 Task: Filter services by location "India".
Action: Mouse moved to (410, 98)
Screenshot: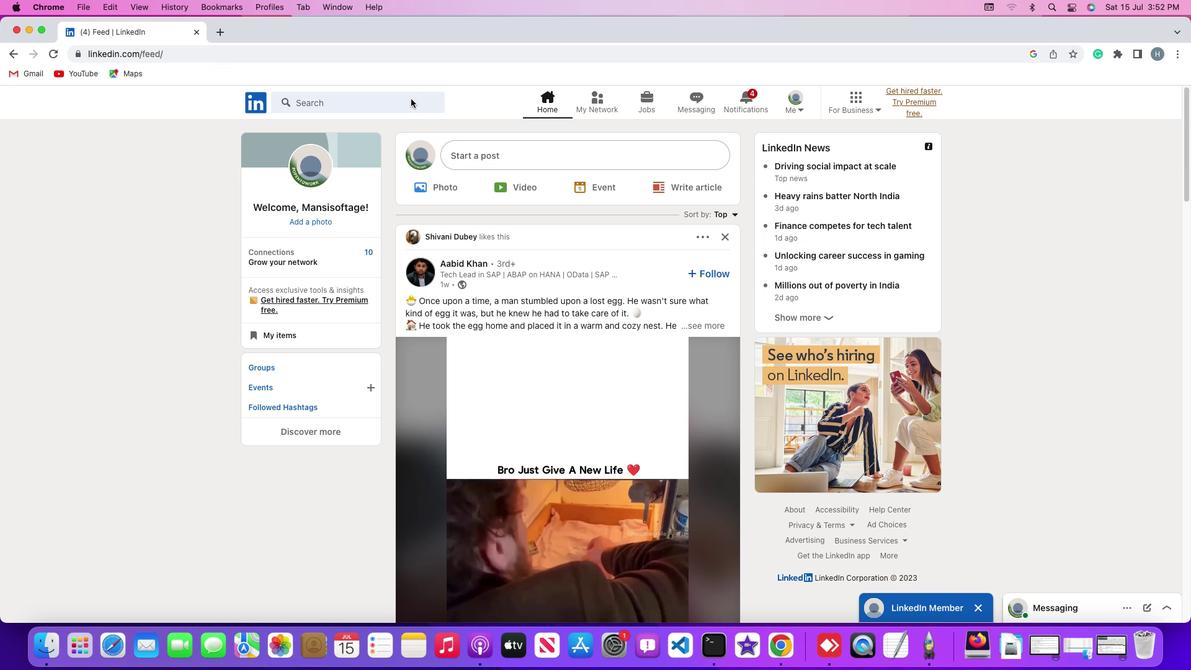 
Action: Mouse pressed left at (410, 98)
Screenshot: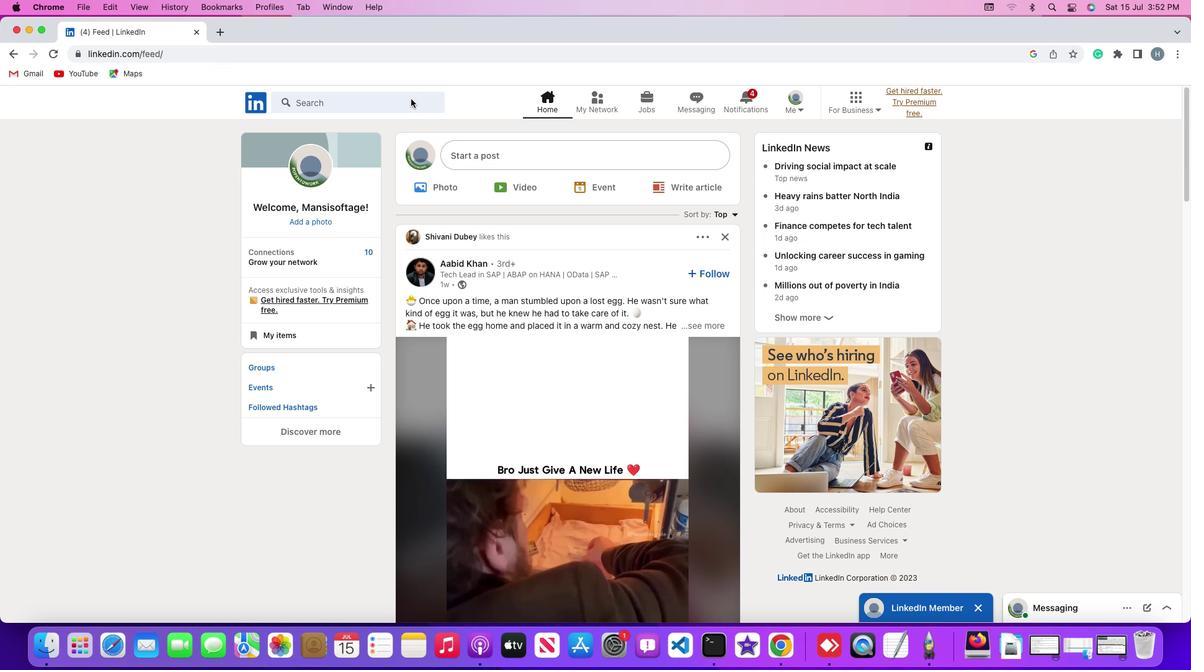 
Action: Mouse pressed left at (410, 98)
Screenshot: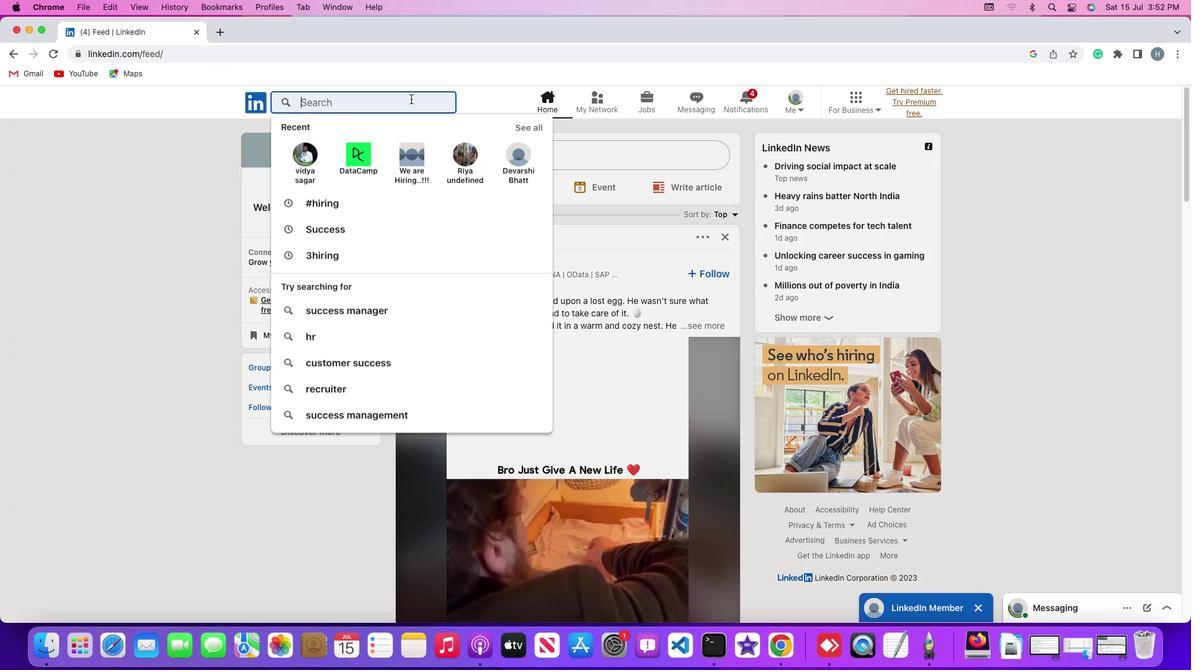 
Action: Mouse moved to (410, 98)
Screenshot: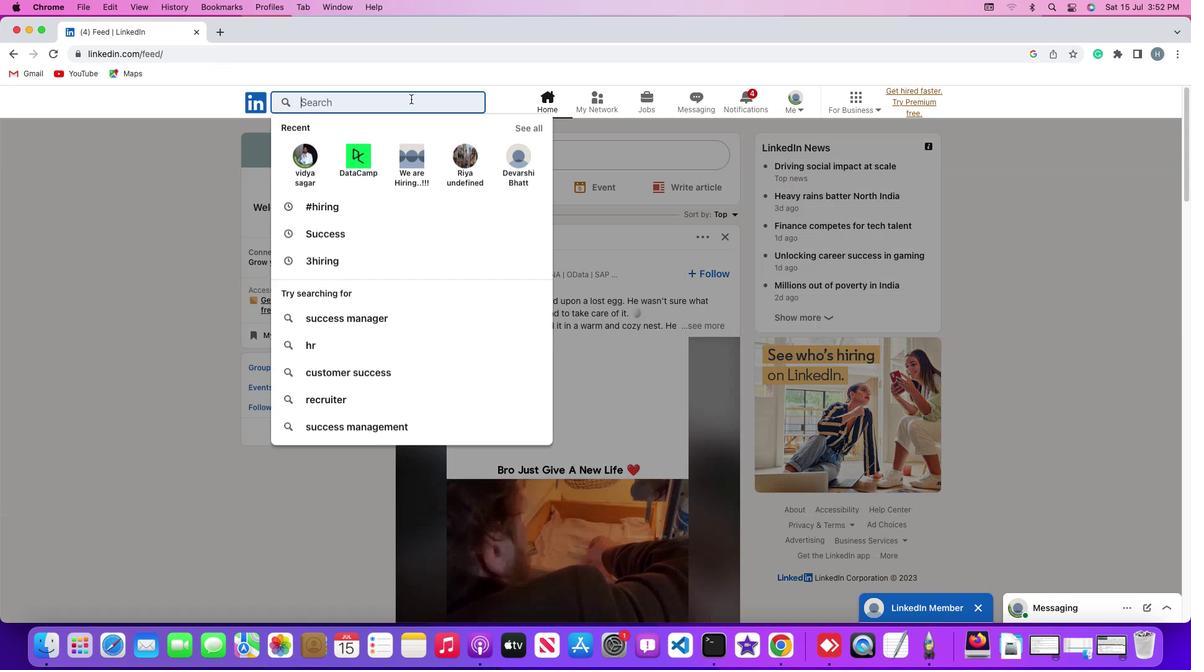
Action: Key pressed Key.shift'#''h''i''r''i''n''g'Key.enter
Screenshot: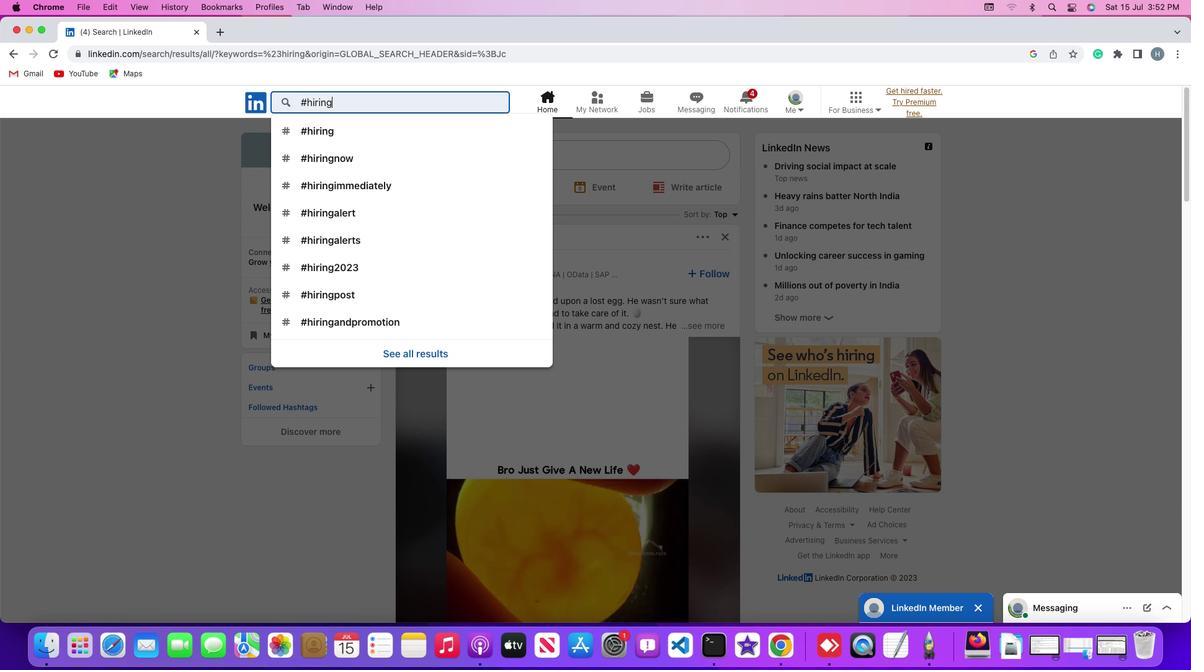 
Action: Mouse moved to (769, 132)
Screenshot: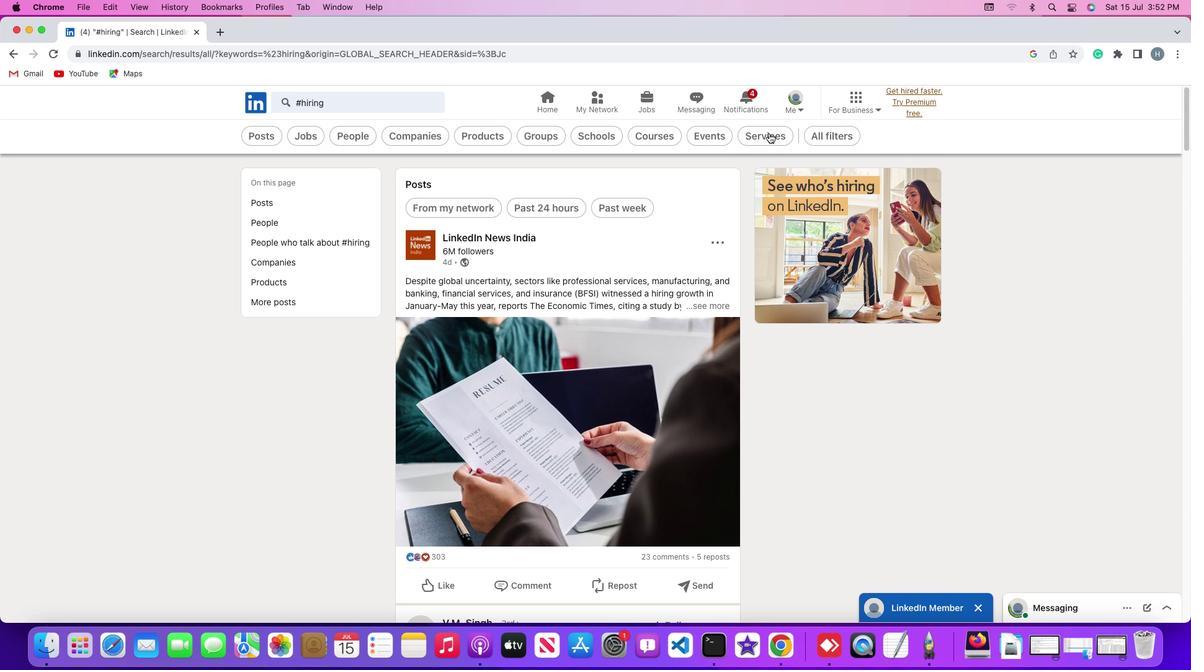 
Action: Mouse pressed left at (769, 132)
Screenshot: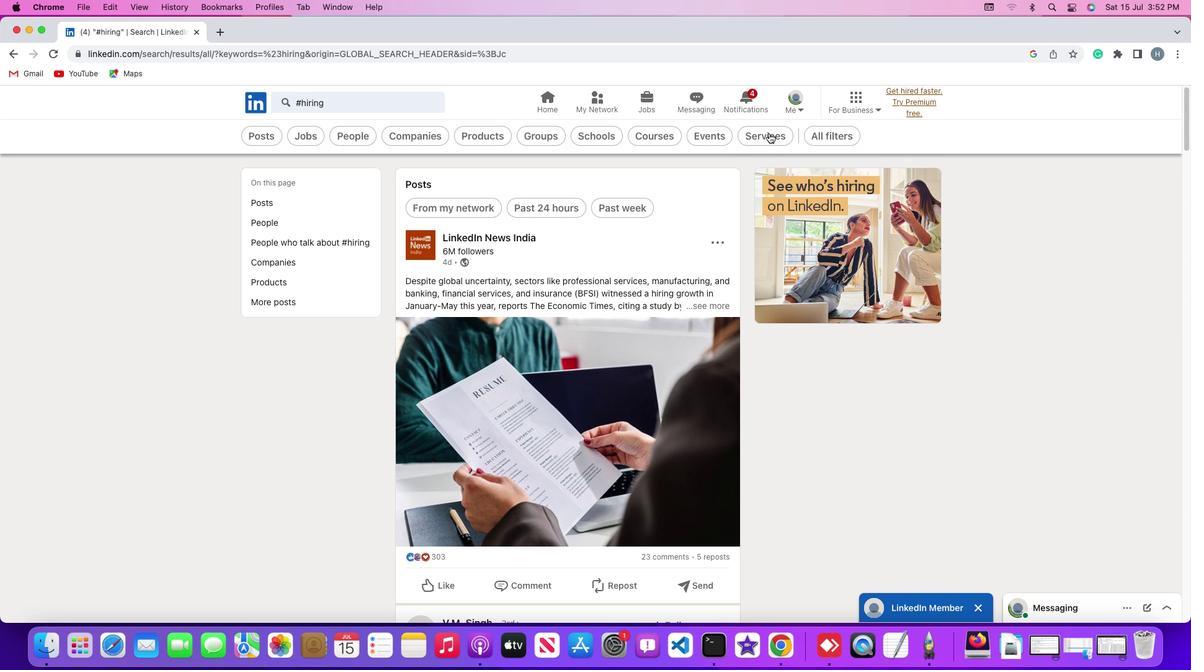 
Action: Mouse moved to (498, 136)
Screenshot: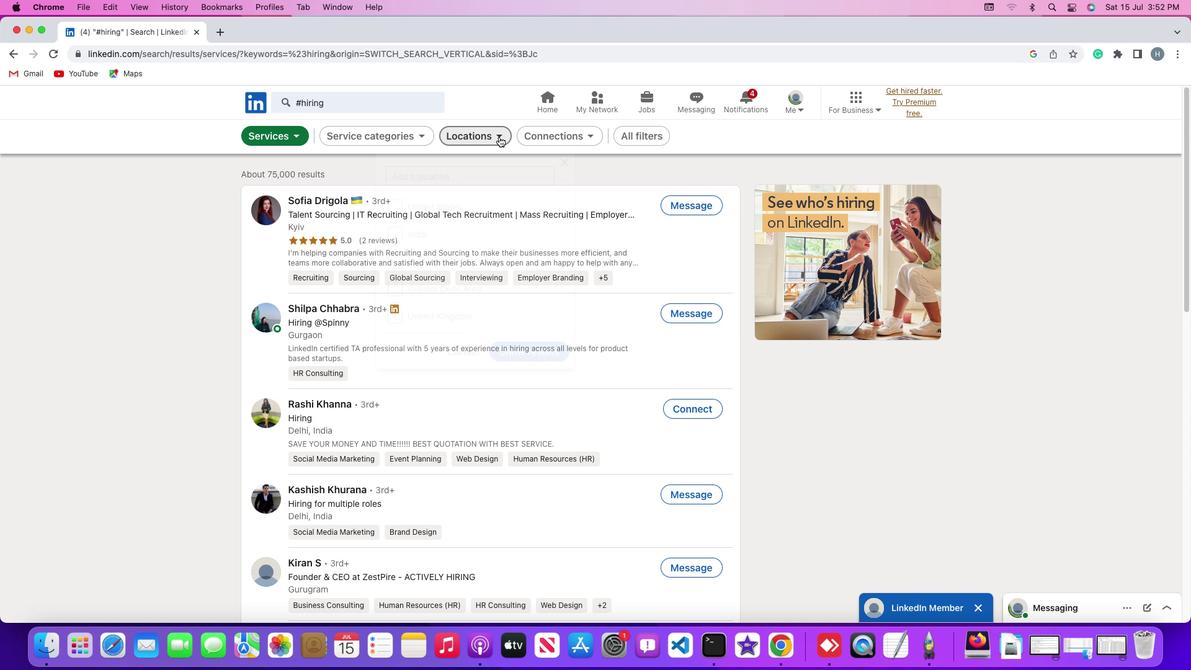 
Action: Mouse pressed left at (498, 136)
Screenshot: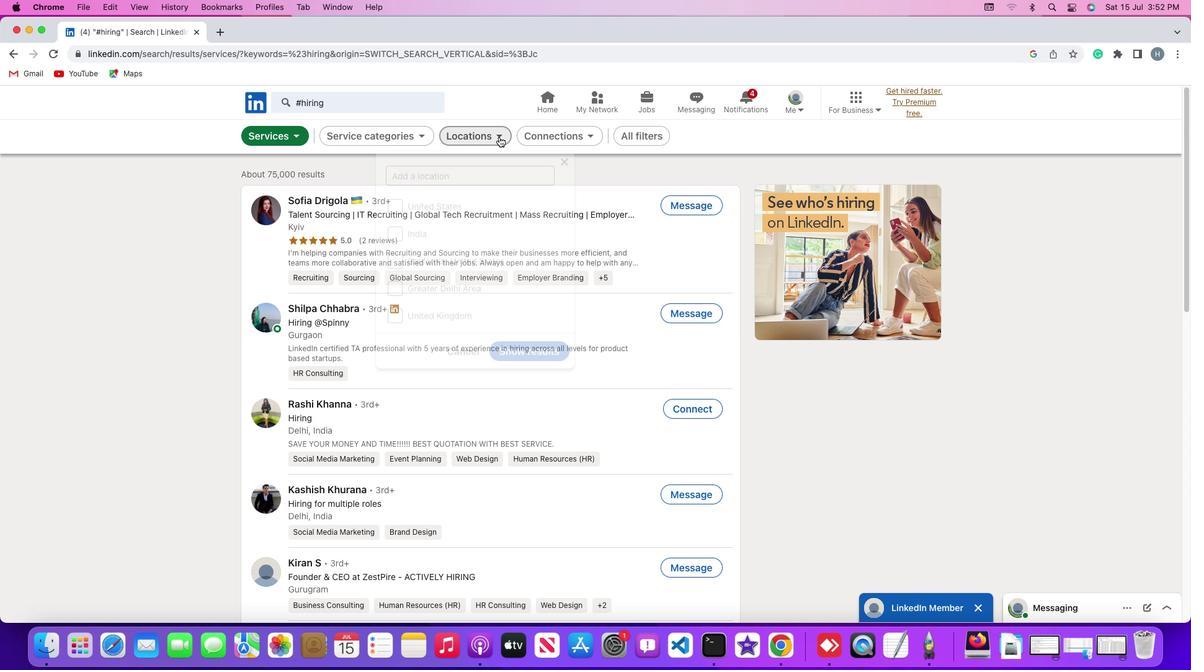 
Action: Mouse moved to (395, 228)
Screenshot: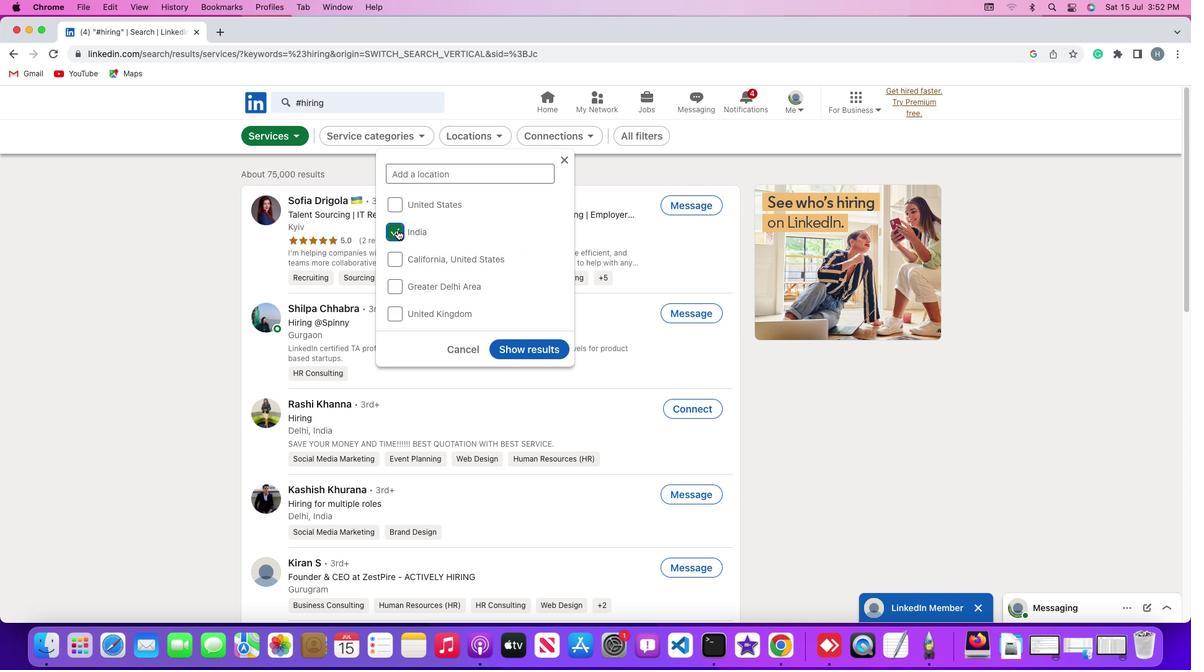 
Action: Mouse pressed left at (395, 228)
Screenshot: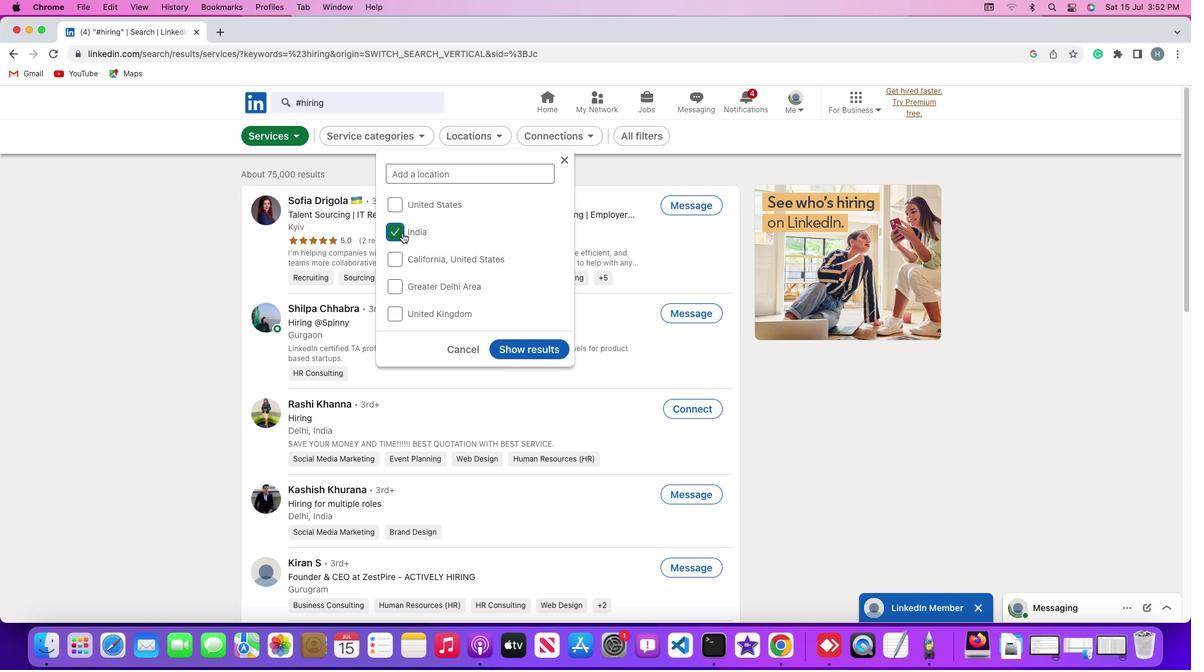 
Action: Mouse moved to (517, 348)
Screenshot: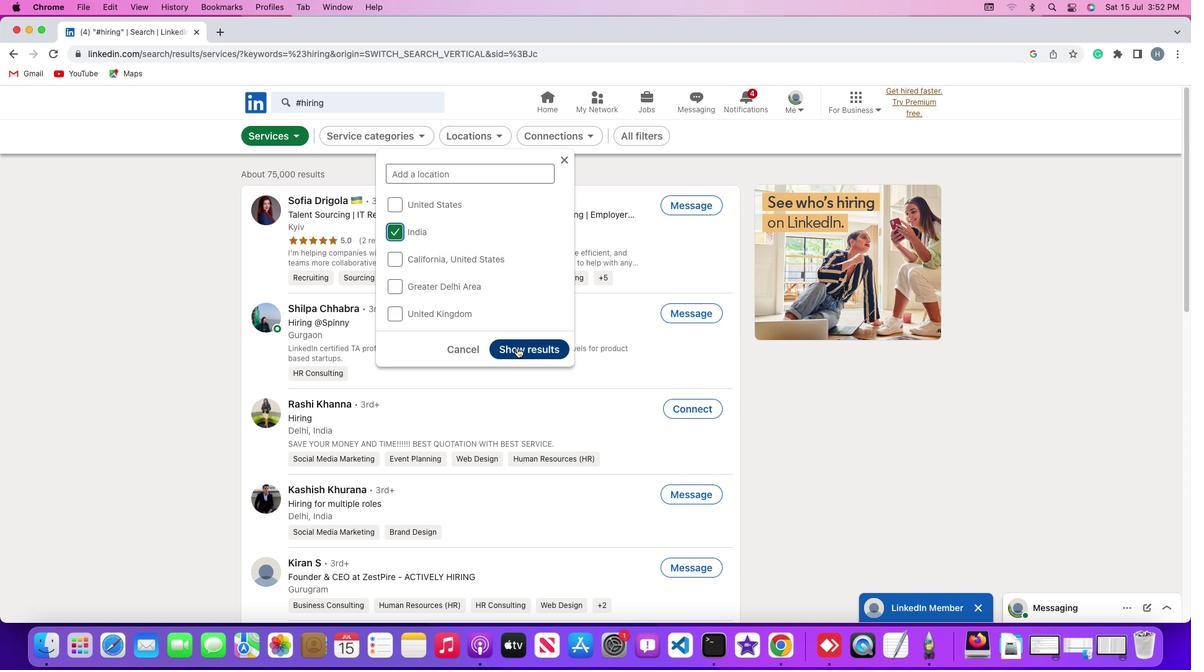 
Action: Mouse pressed left at (517, 348)
Screenshot: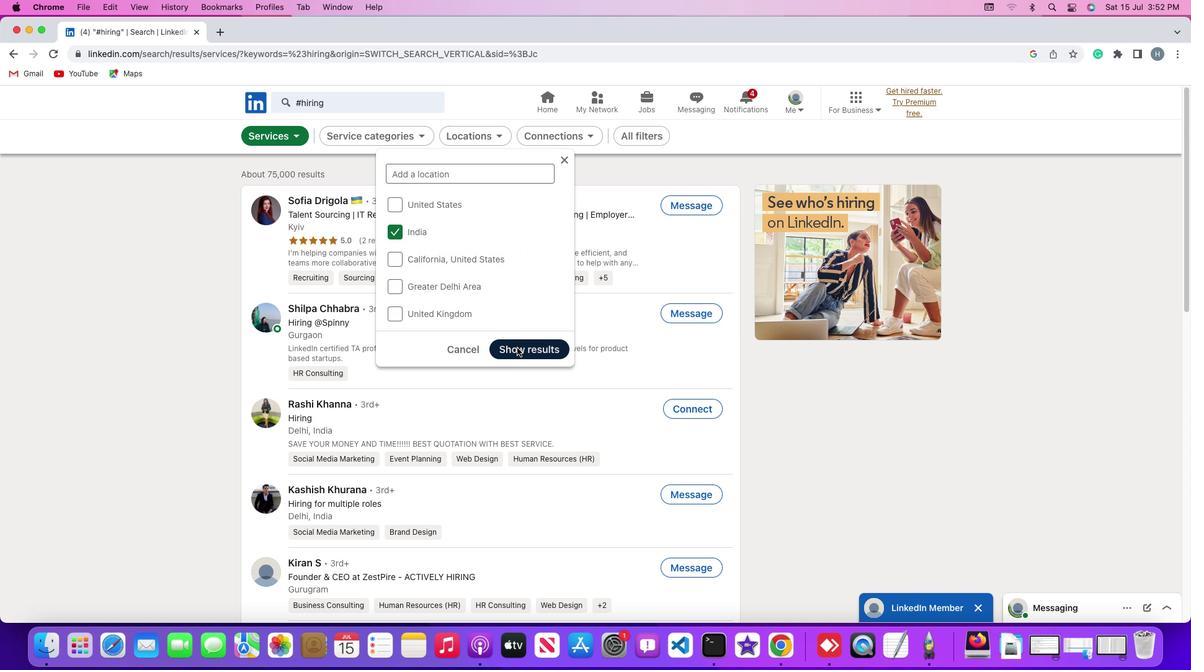 
Action: Mouse moved to (579, 271)
Screenshot: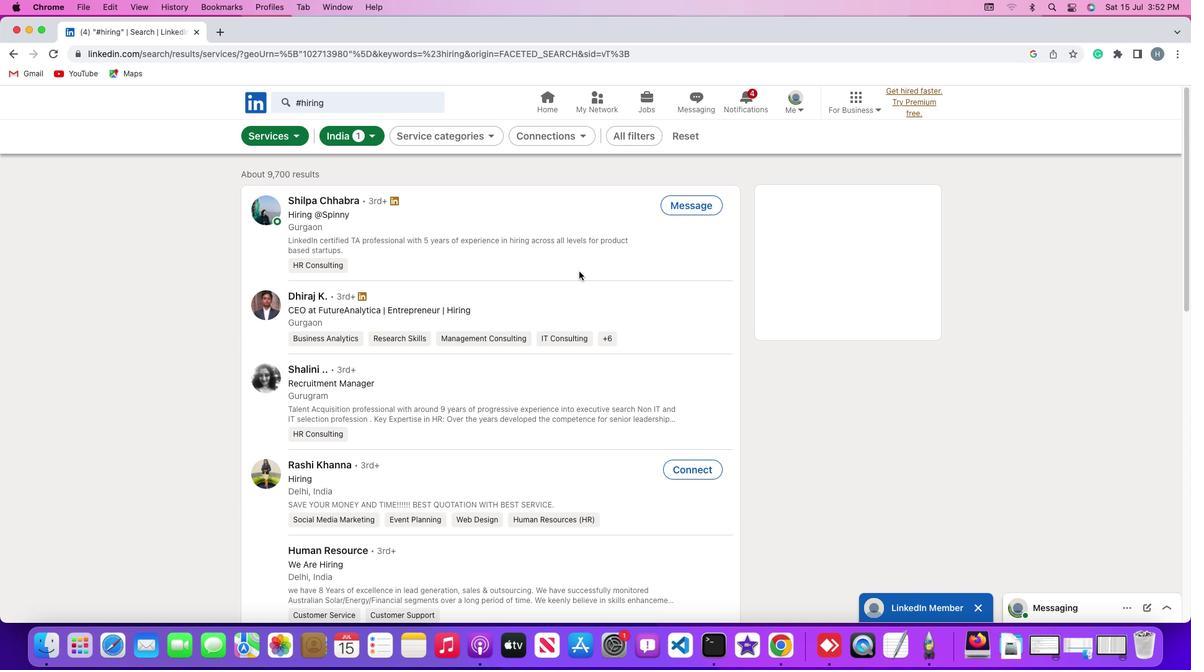 
